 Task: Set the match case "active" Under Select in New Bill.
Action: Mouse moved to (108, 13)
Screenshot: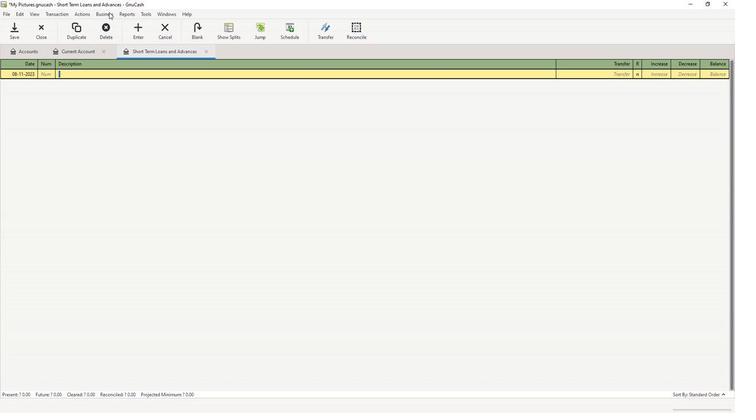 
Action: Mouse pressed left at (108, 13)
Screenshot: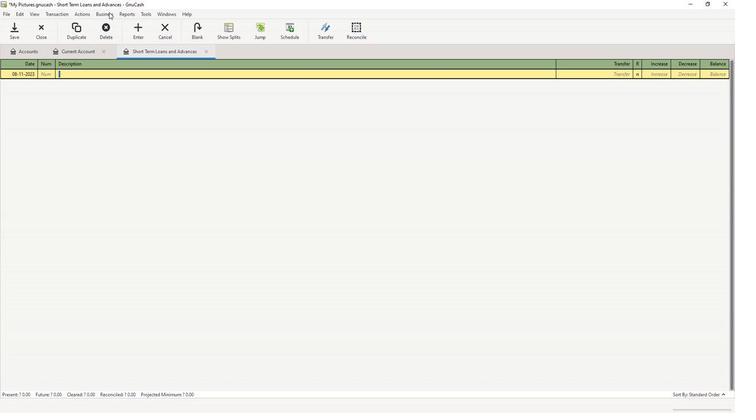
Action: Mouse moved to (110, 31)
Screenshot: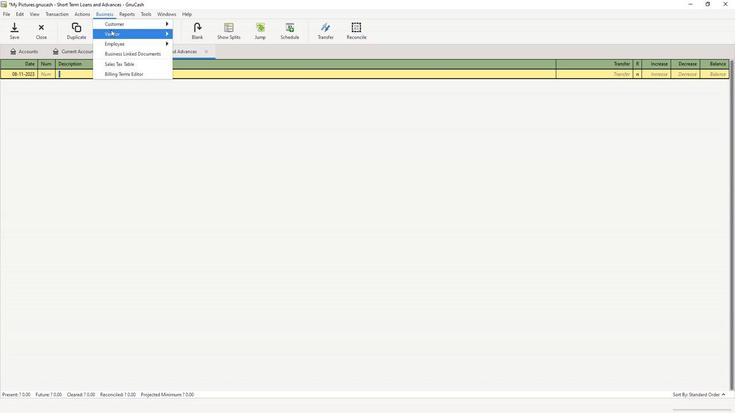 
Action: Mouse pressed left at (110, 31)
Screenshot: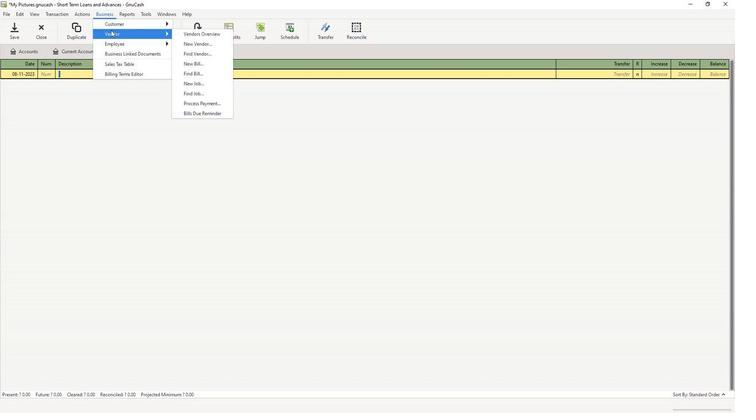 
Action: Mouse moved to (190, 63)
Screenshot: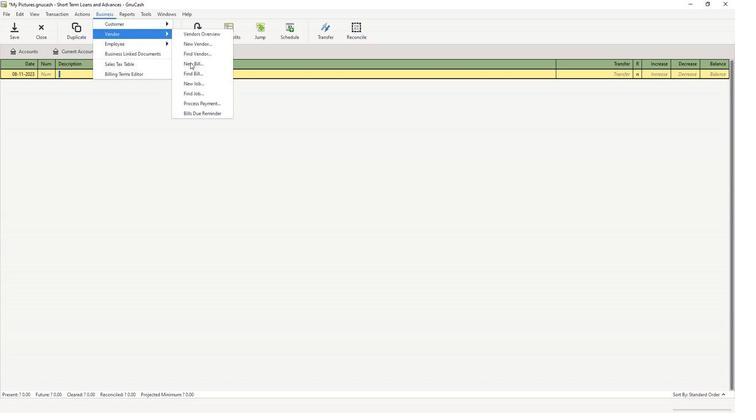 
Action: Mouse pressed left at (190, 63)
Screenshot: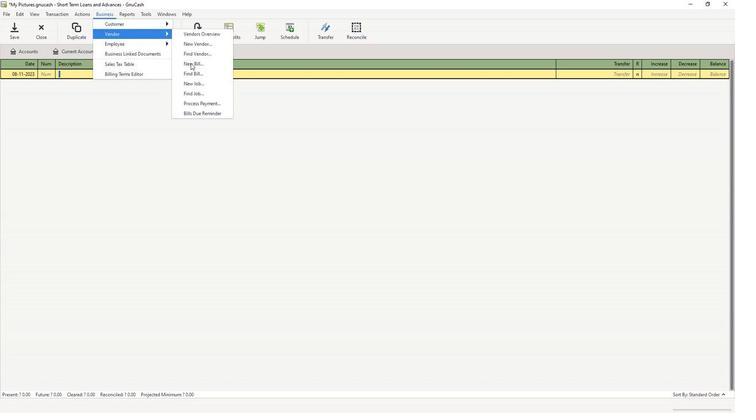 
Action: Mouse moved to (420, 256)
Screenshot: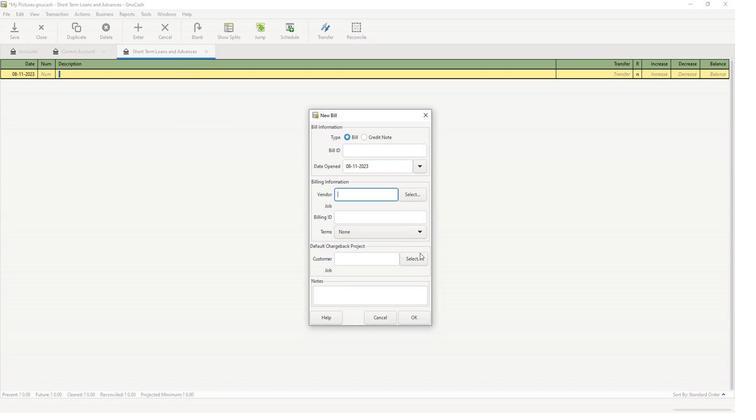 
Action: Mouse pressed left at (420, 256)
Screenshot: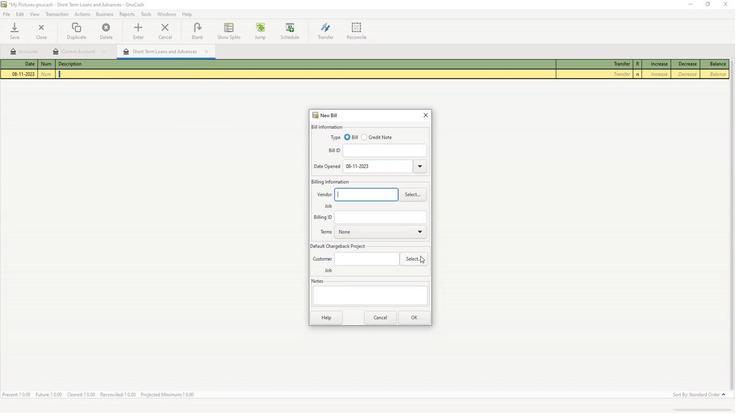 
Action: Mouse moved to (437, 203)
Screenshot: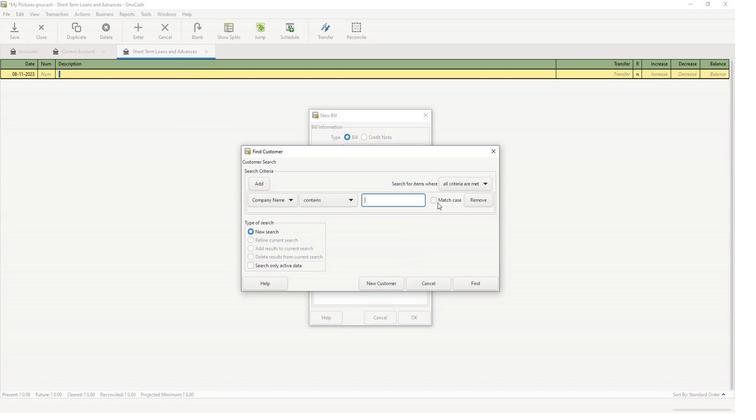
Action: Mouse pressed left at (437, 203)
Screenshot: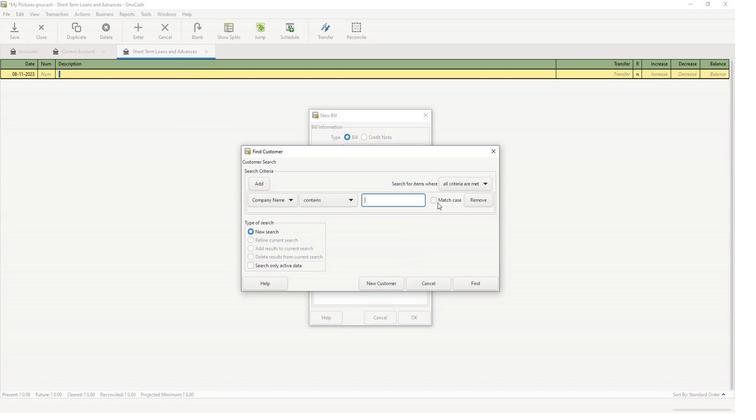 
